 Task: Create List Brand Recognition in Board Employee Benefits Optimization to Workspace Application Development. Create List Brand Reputation in Board Customer Segmentation and Targeting to Workspace Application Development. Create List Brand Equity in Board Product Development Roadmap and Timeline Planning to Workspace Application Development
Action: Mouse moved to (100, 359)
Screenshot: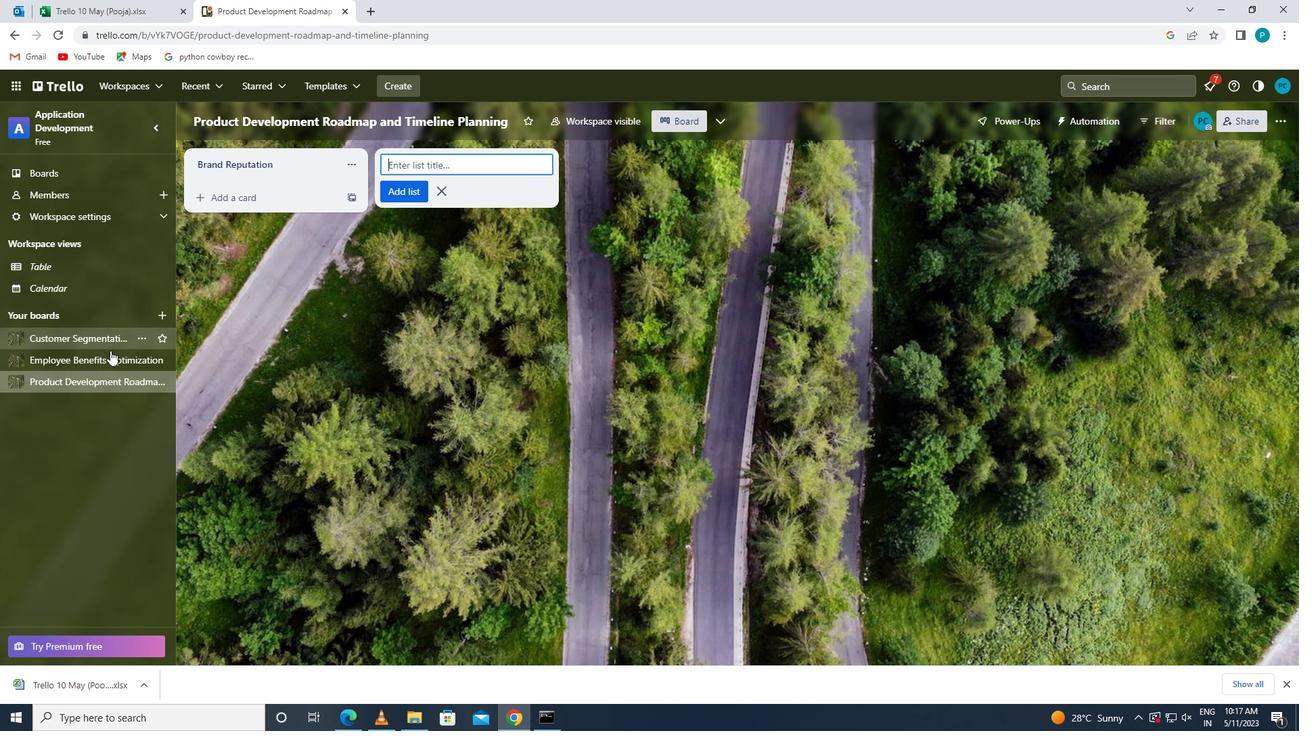 
Action: Mouse pressed left at (100, 359)
Screenshot: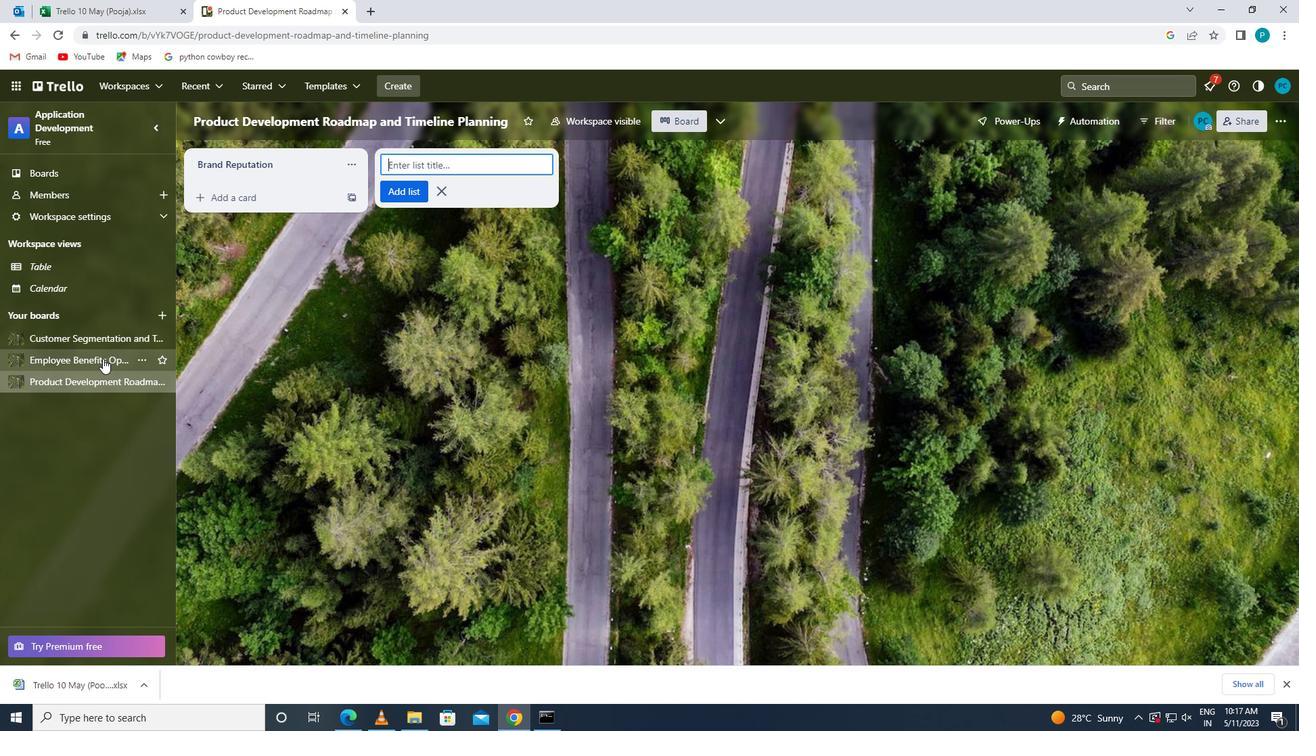 
Action: Mouse moved to (437, 163)
Screenshot: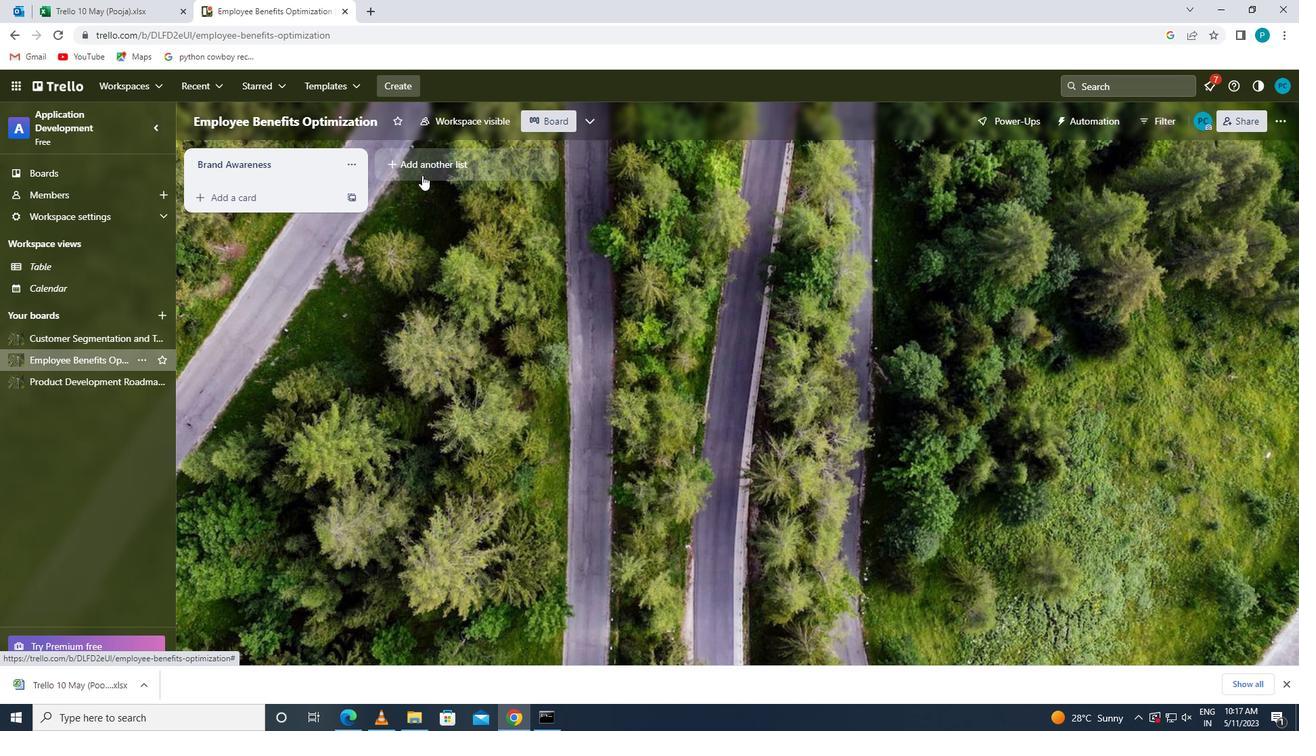 
Action: Mouse pressed left at (437, 163)
Screenshot: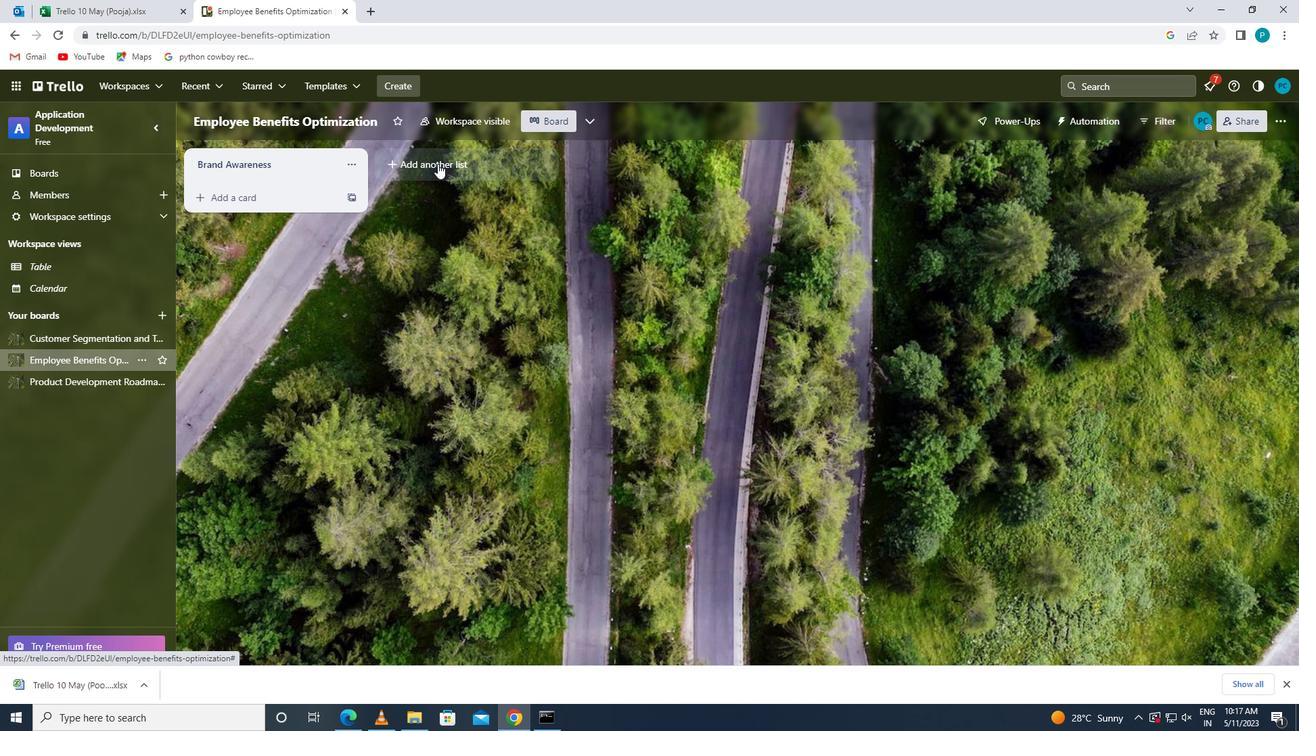 
Action: Key pressed <Key.caps_lock>b<Key.caps_lock>rand<Key.space><Key.caps_lock>r<Key.caps_lock>ecognition
Screenshot: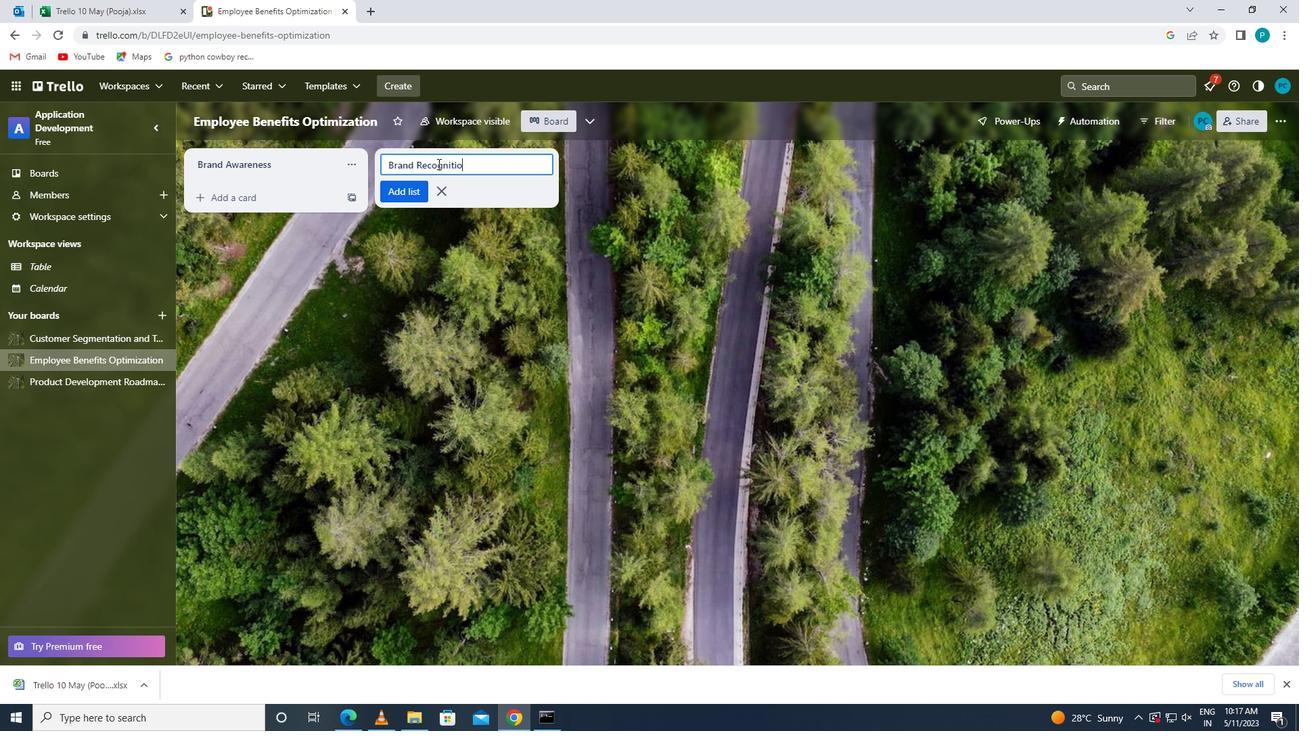 
Action: Mouse moved to (403, 194)
Screenshot: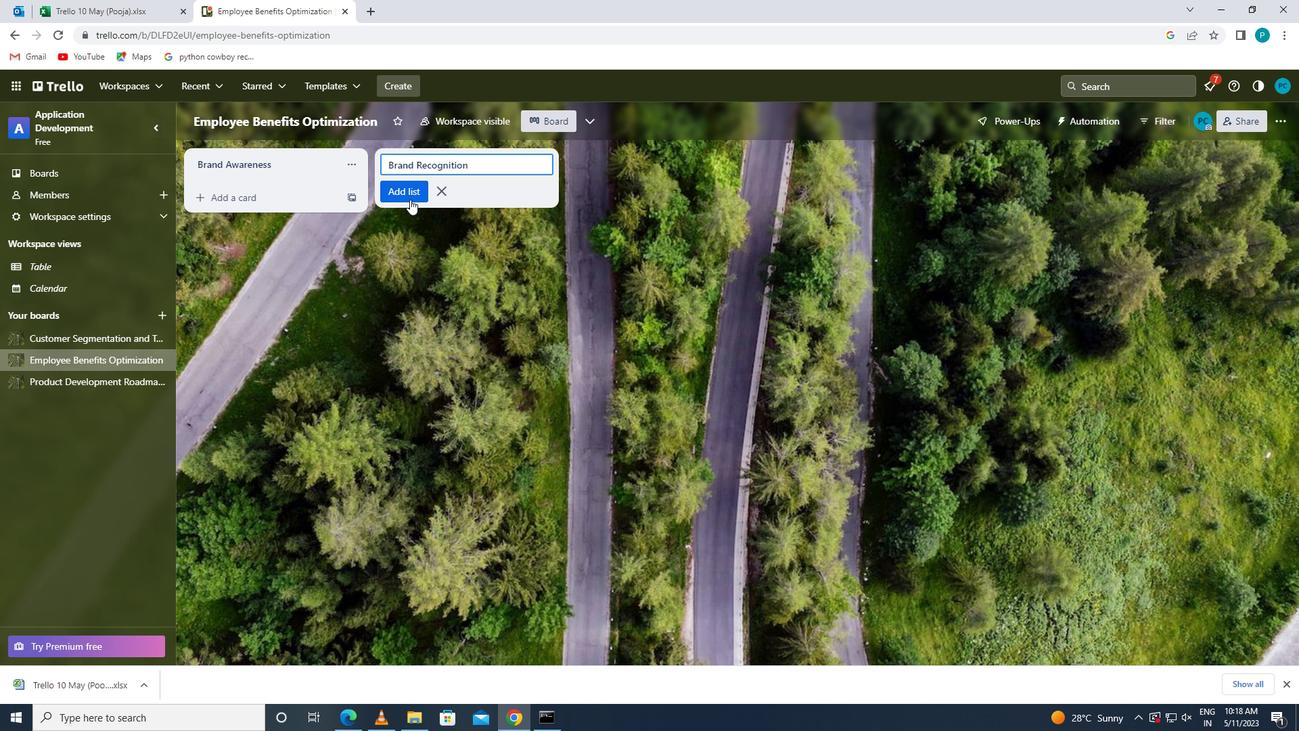 
Action: Mouse pressed left at (403, 194)
Screenshot: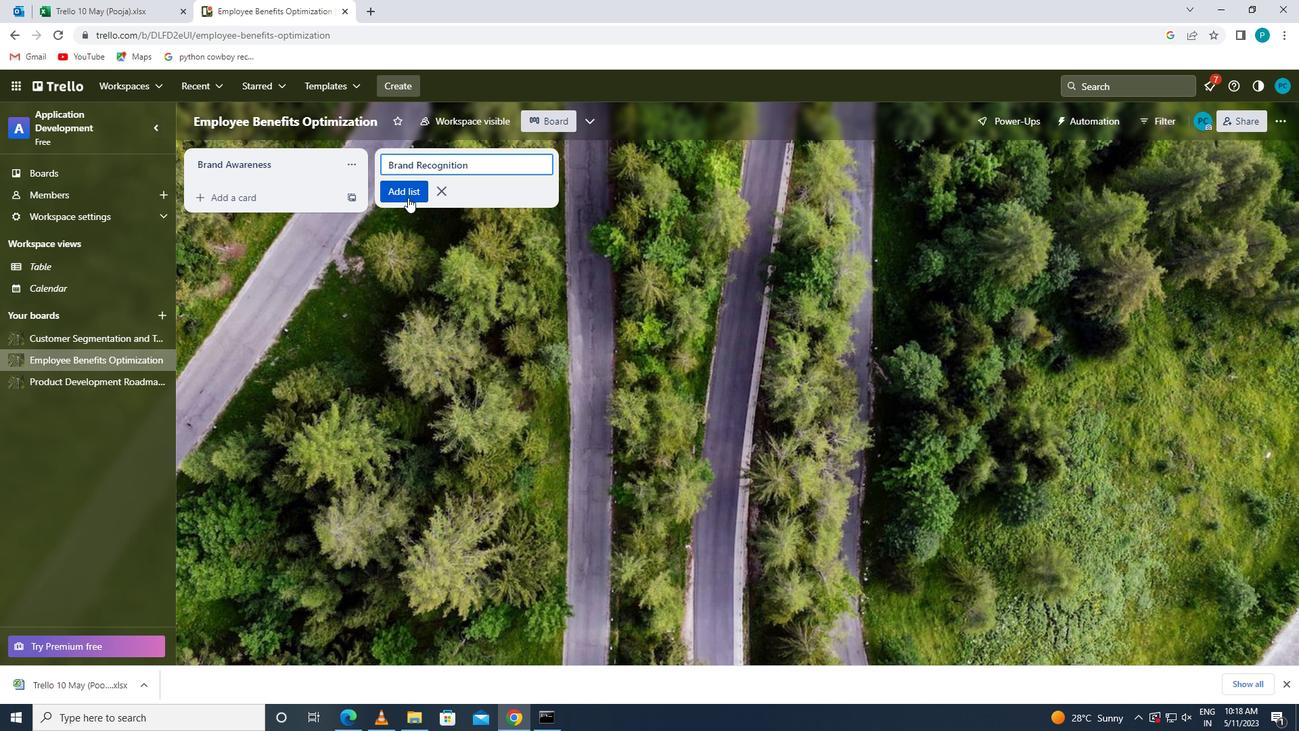 
Action: Mouse moved to (74, 341)
Screenshot: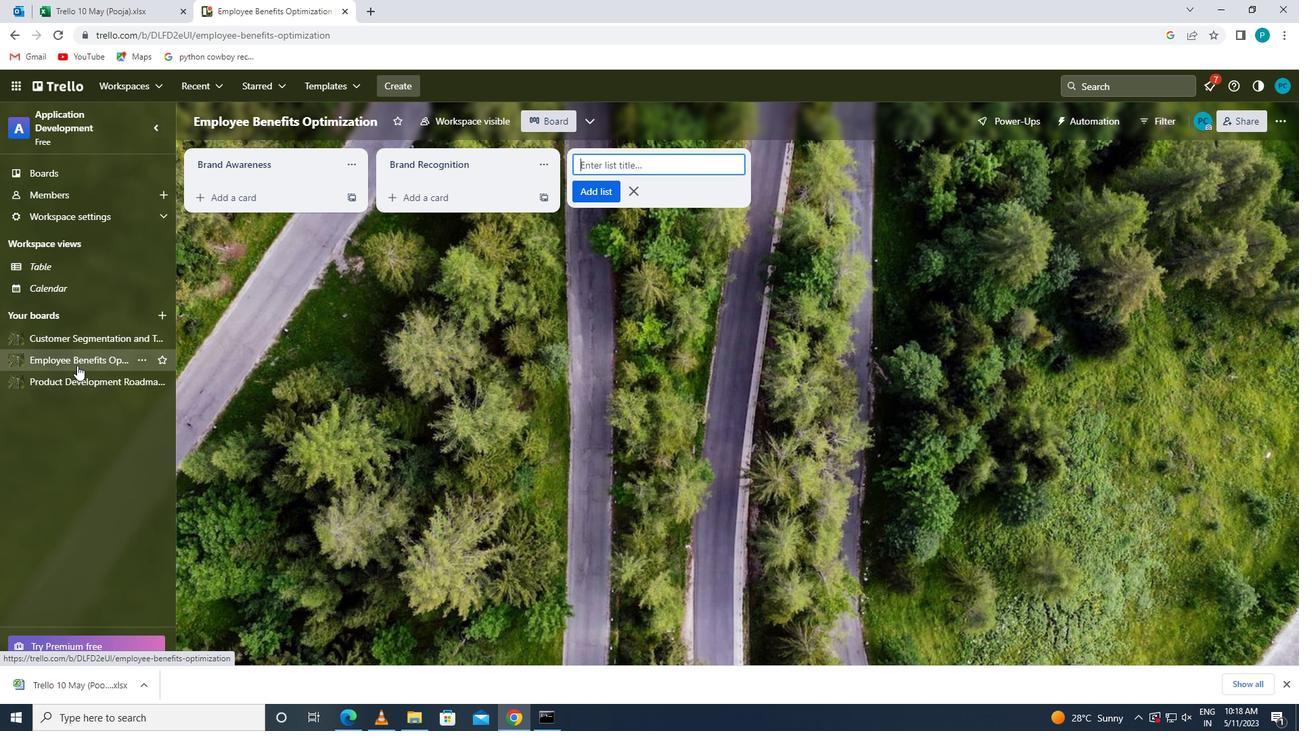 
Action: Mouse pressed left at (74, 341)
Screenshot: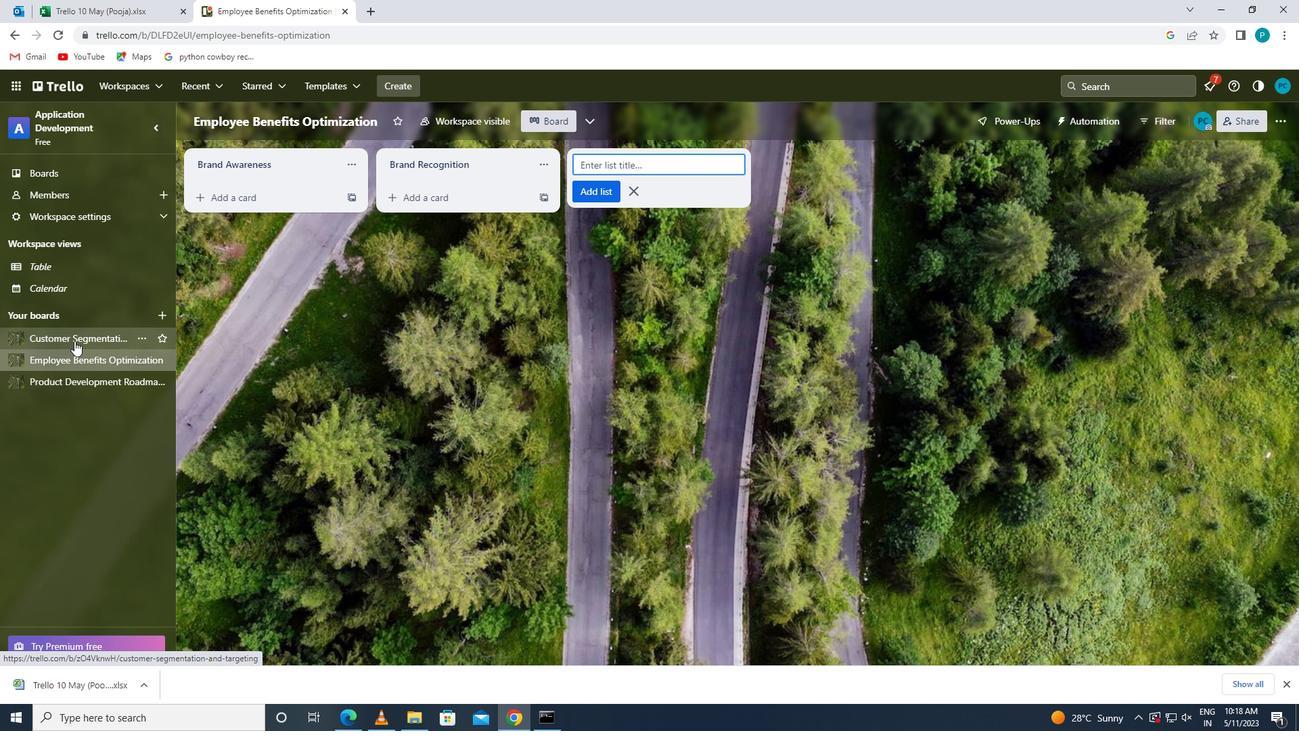 
Action: Mouse moved to (500, 173)
Screenshot: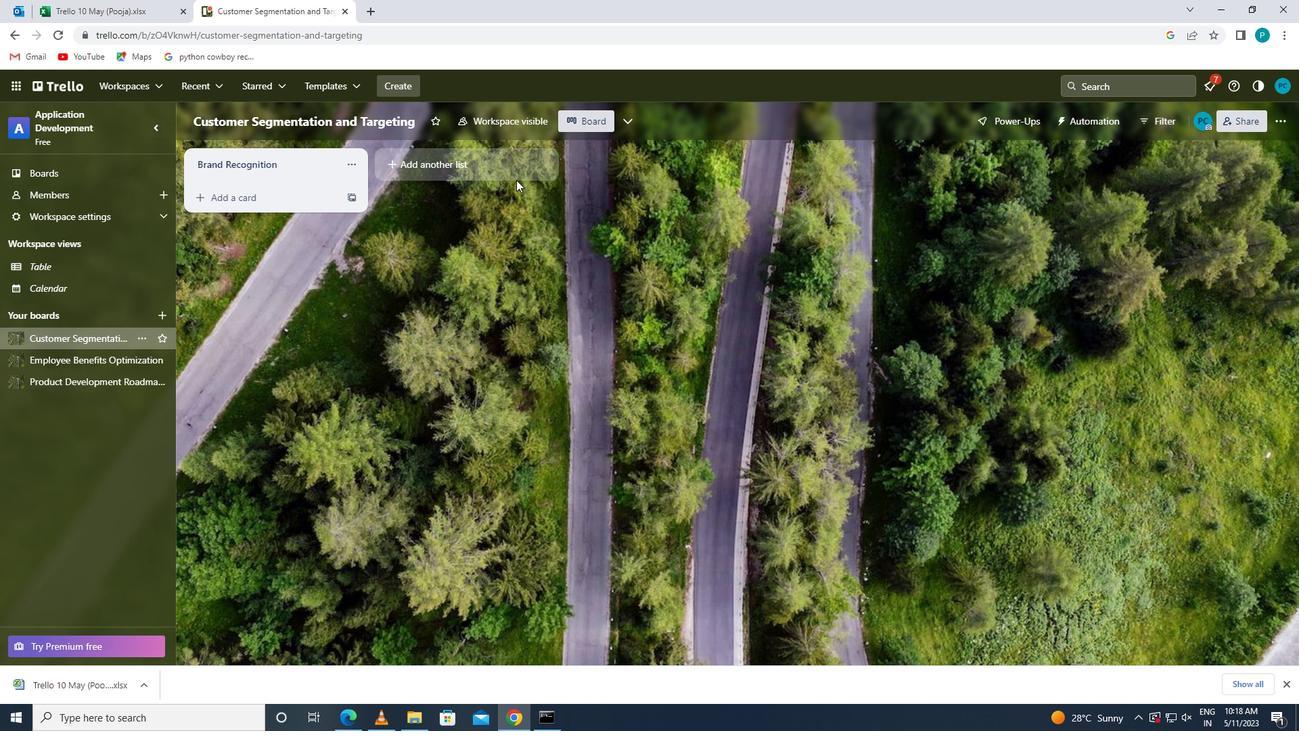 
Action: Mouse pressed left at (500, 173)
Screenshot: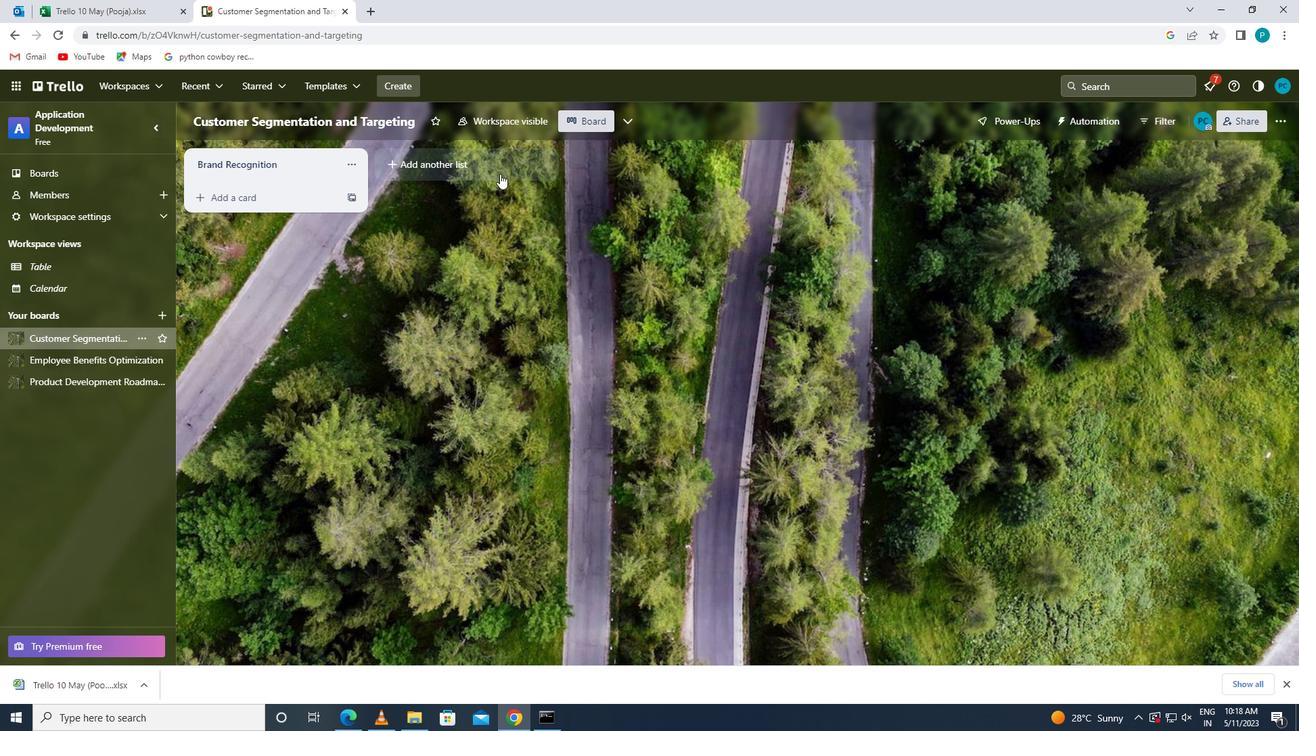 
Action: Key pressed <Key.caps_lock>b<Key.caps_lock>rand<Key.space><Key.caps_lock>r<Key.caps_lock>eputation
Screenshot: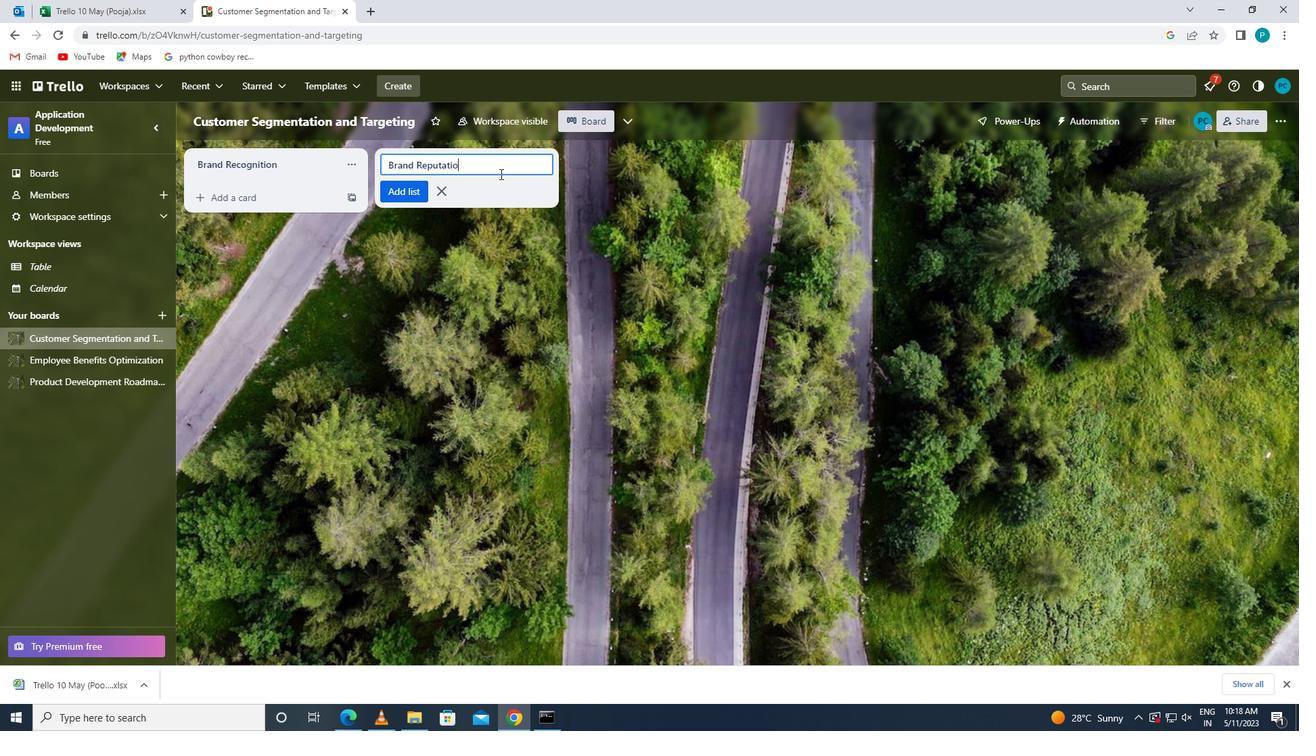 
Action: Mouse moved to (402, 192)
Screenshot: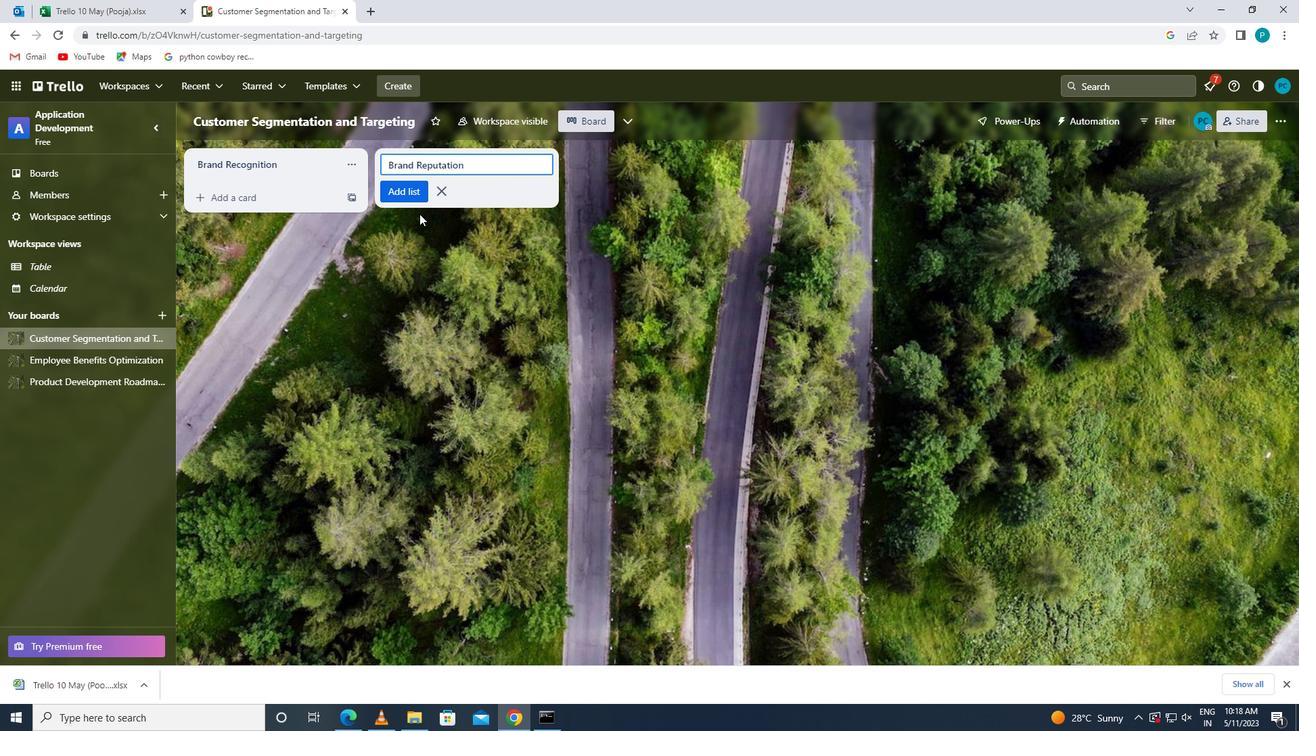 
Action: Mouse pressed left at (402, 192)
Screenshot: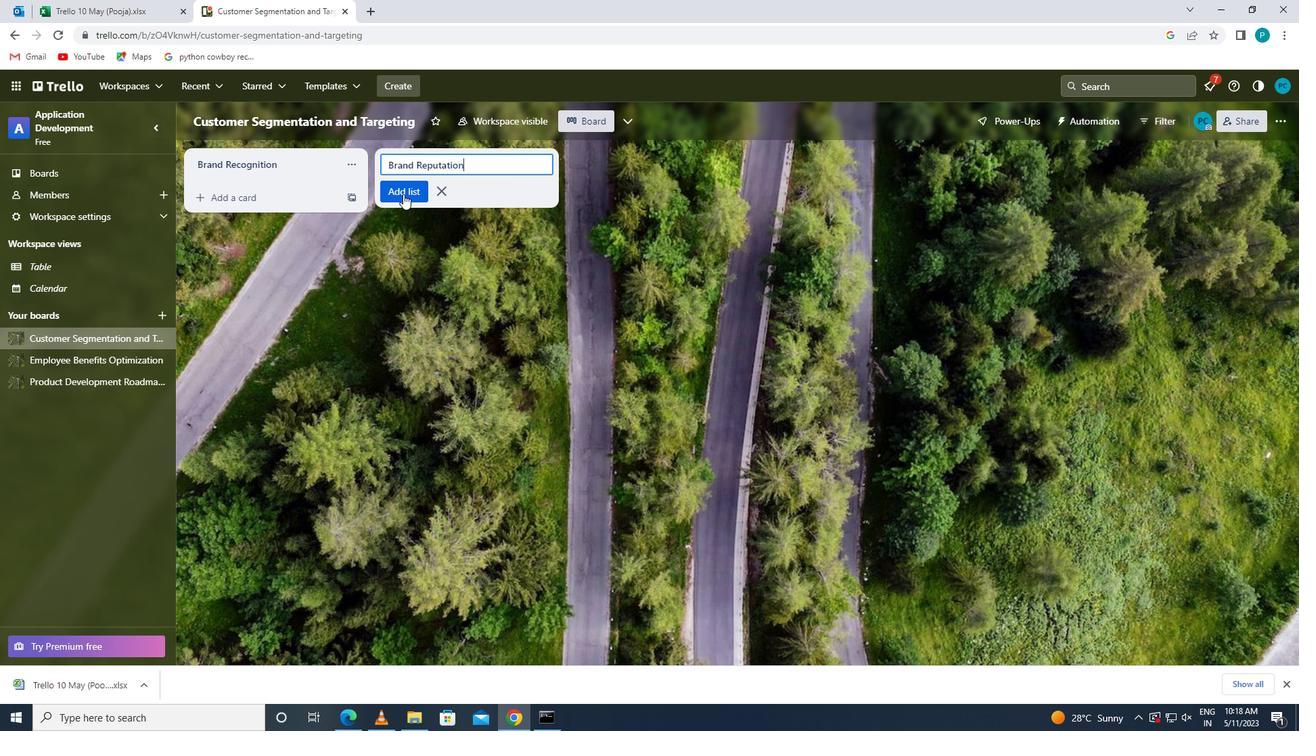 
Action: Mouse moved to (100, 389)
Screenshot: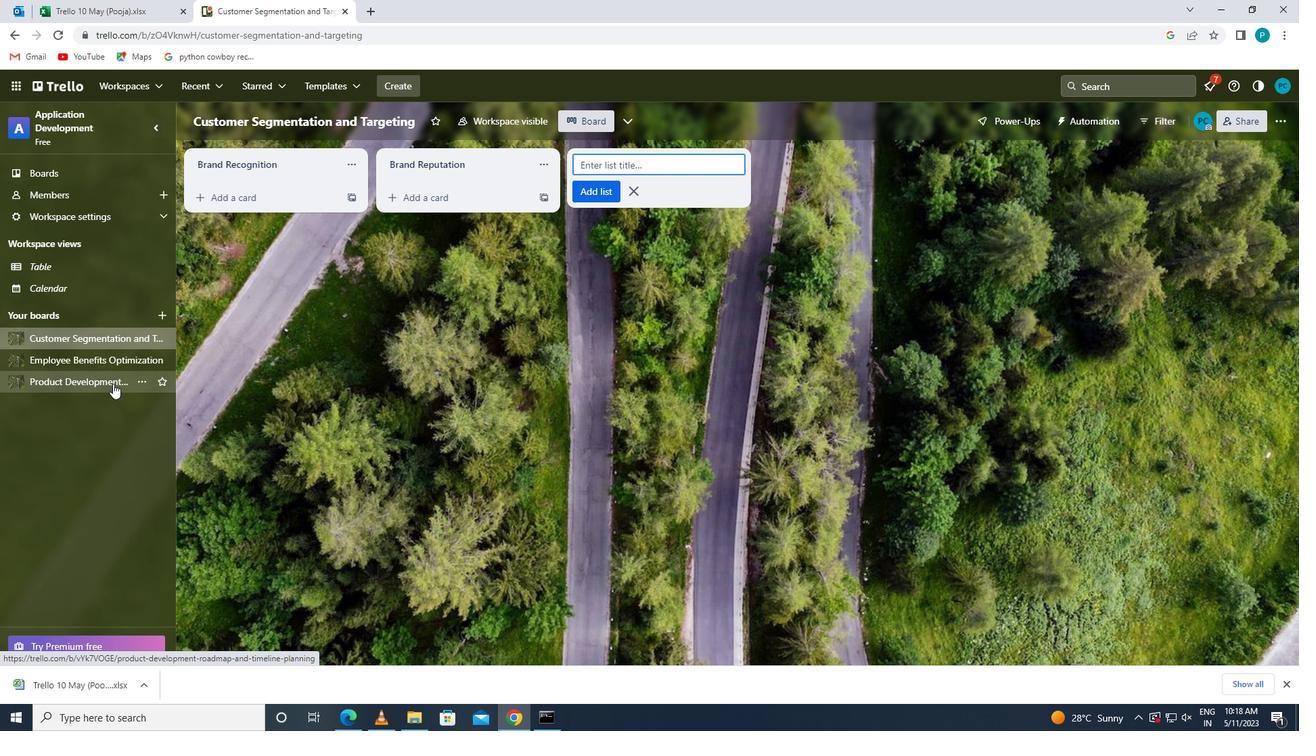 
Action: Mouse pressed left at (100, 389)
Screenshot: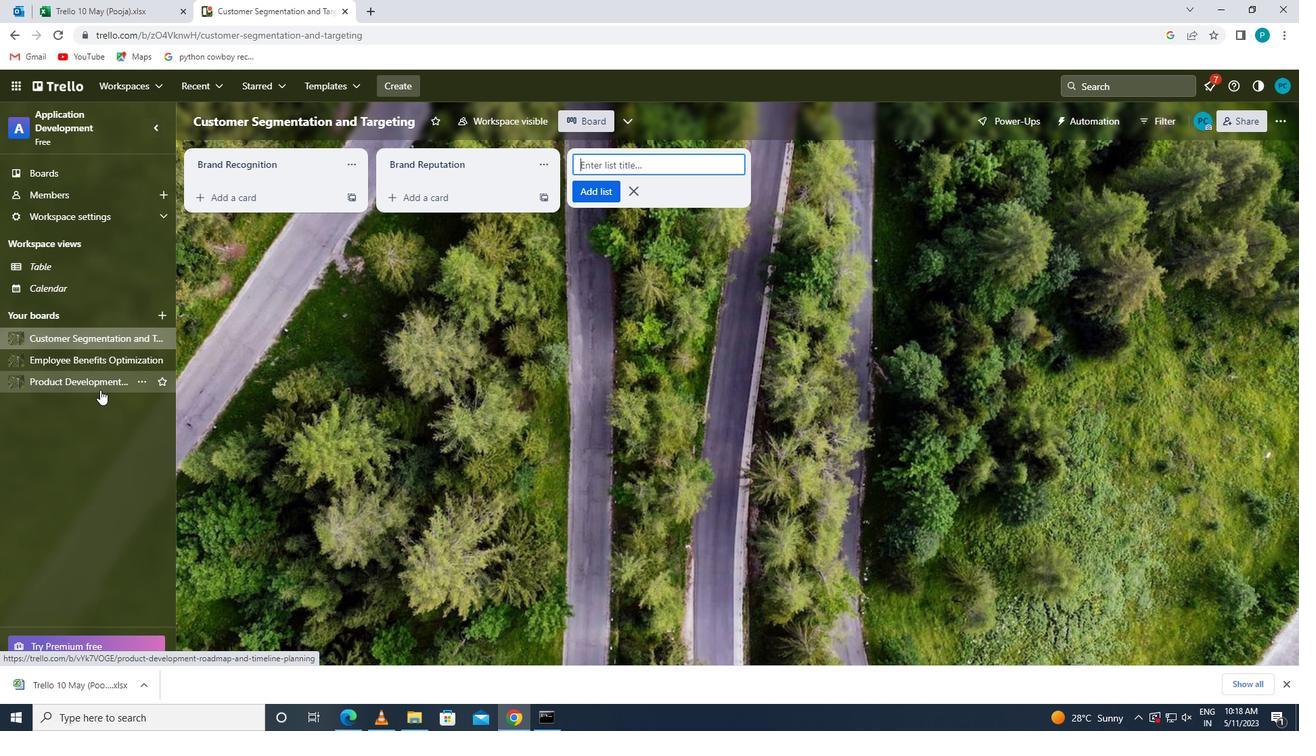 
Action: Mouse moved to (412, 162)
Screenshot: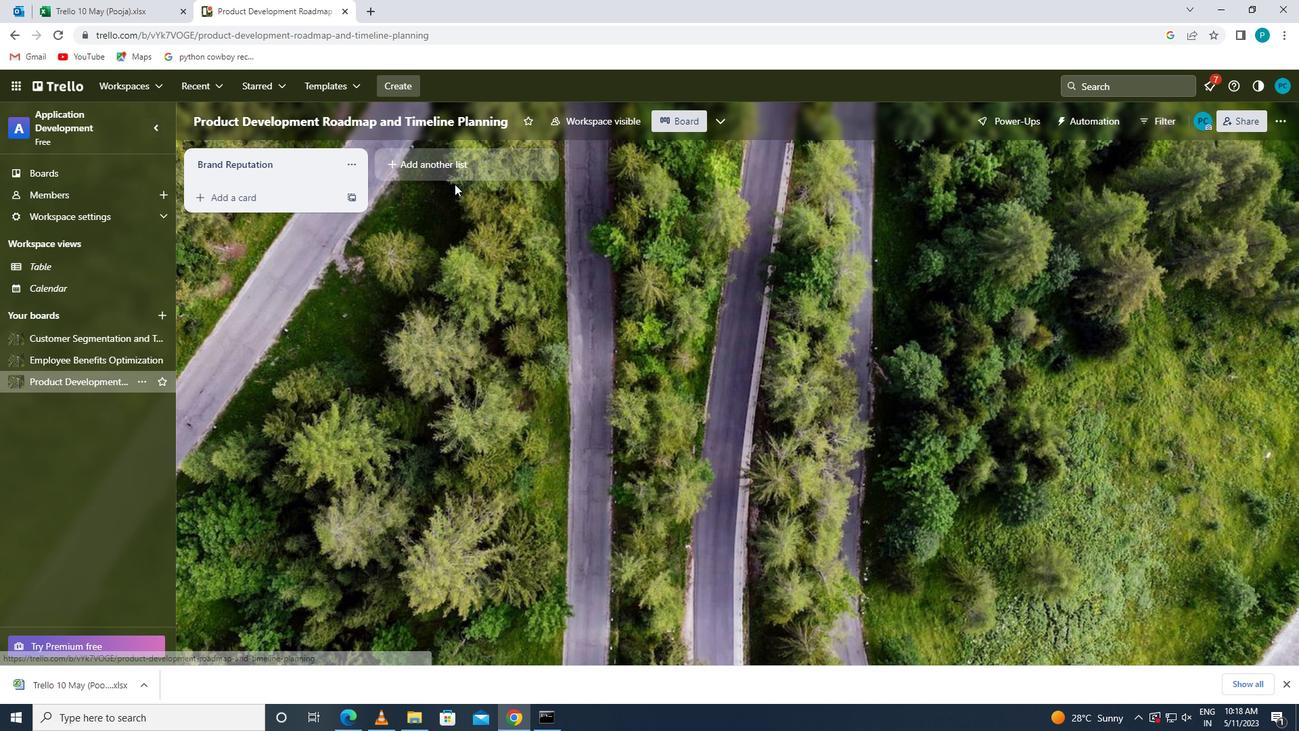 
Action: Mouse pressed left at (412, 162)
Screenshot: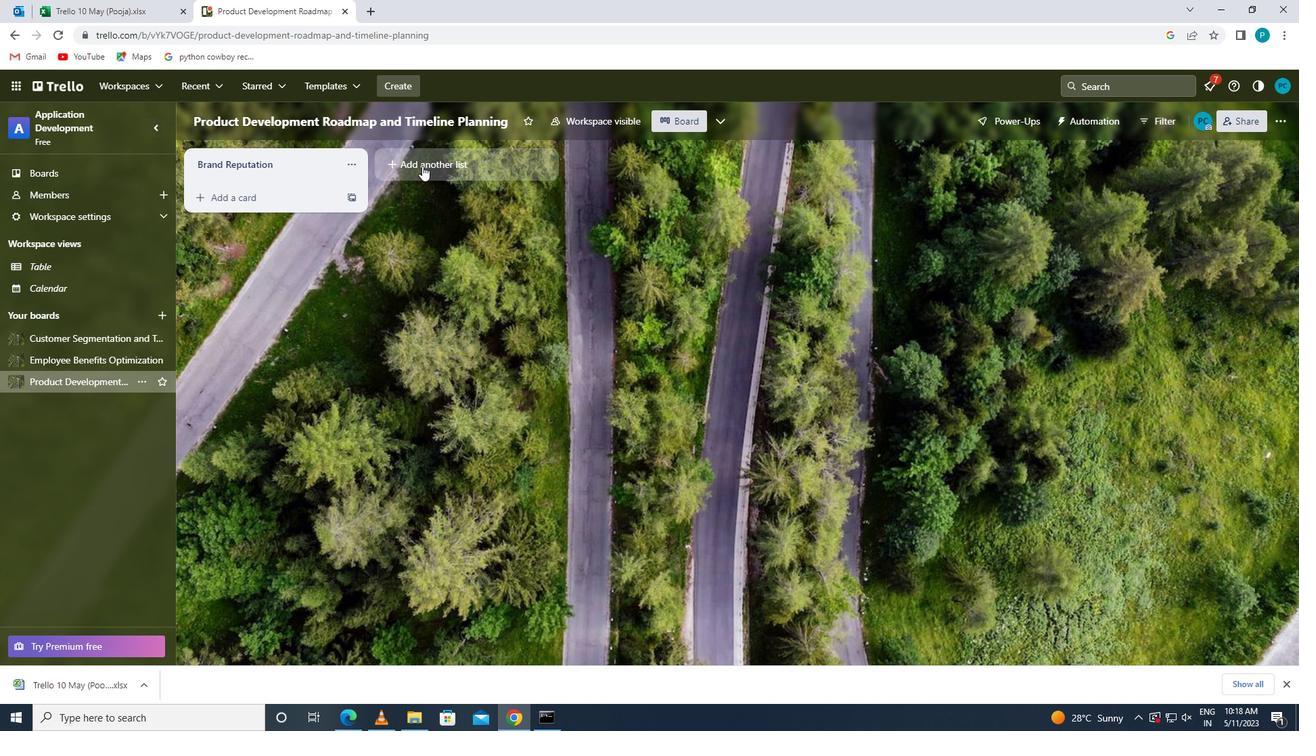 
Action: Key pressed <Key.caps_lock>b<Key.caps_lock>rand<Key.space><Key.caps_lock>e<Key.caps_lock>quity
Screenshot: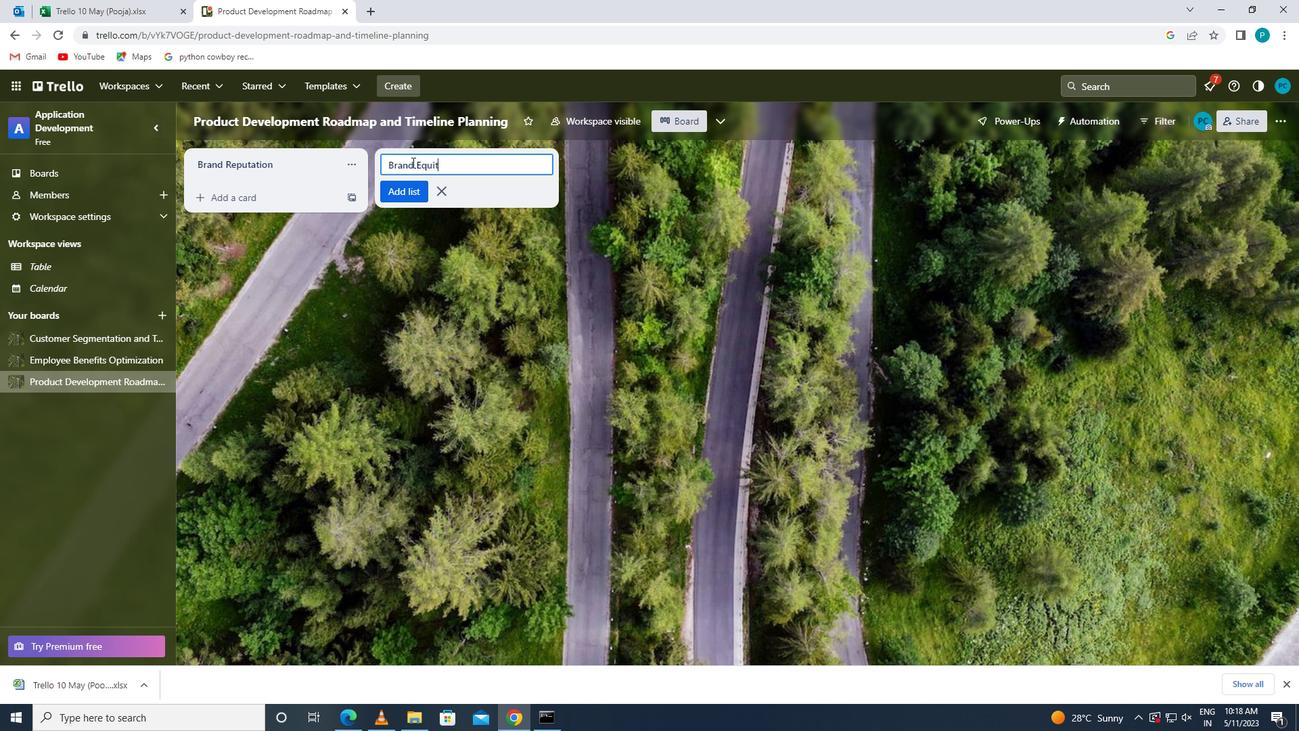 
Action: Mouse moved to (410, 193)
Screenshot: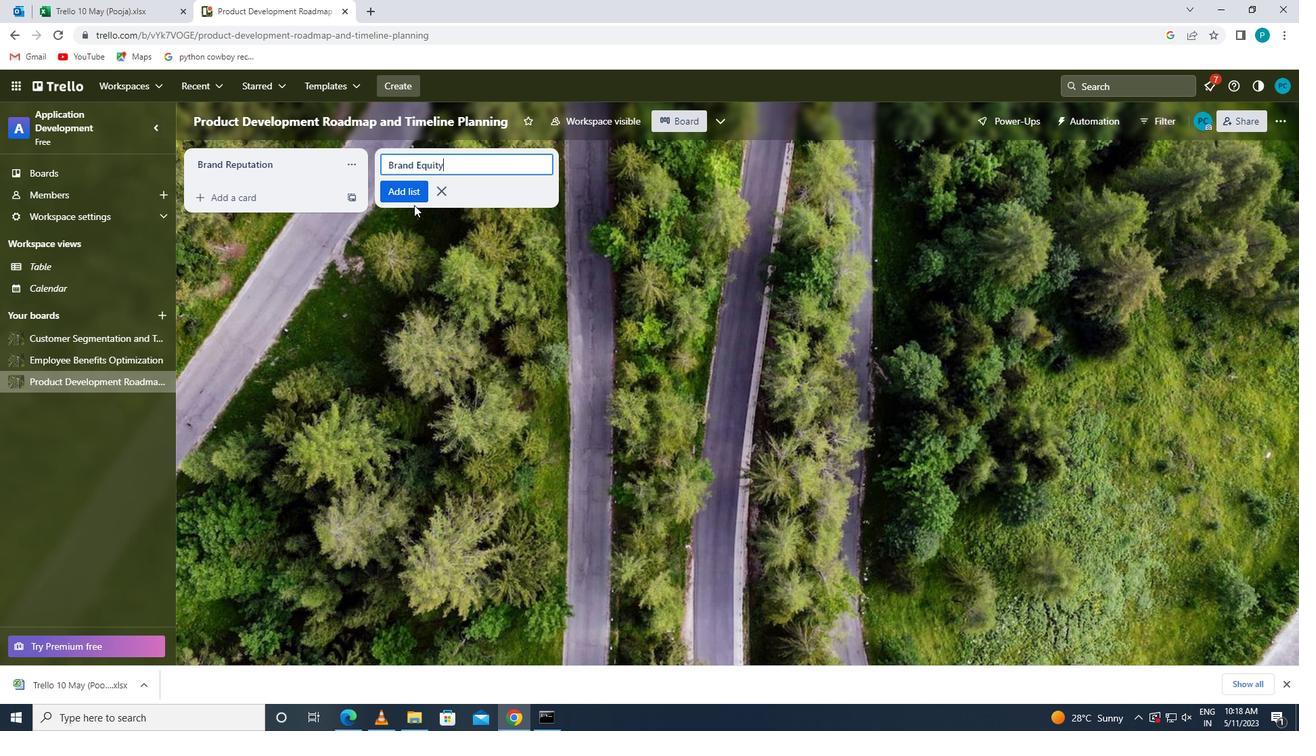
Action: Mouse pressed left at (410, 193)
Screenshot: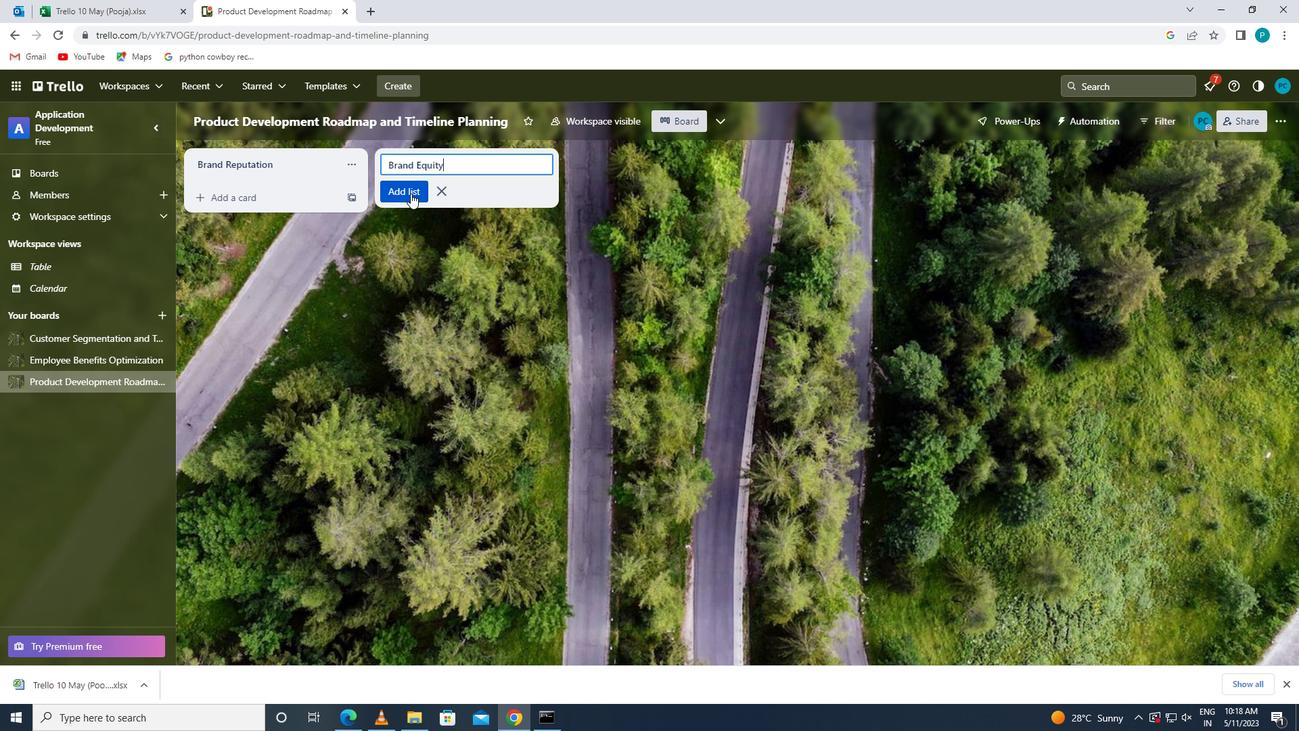 
